 Task: Use Horse Whinny Effect in this video Movie B.mp4
Action: Mouse moved to (281, 127)
Screenshot: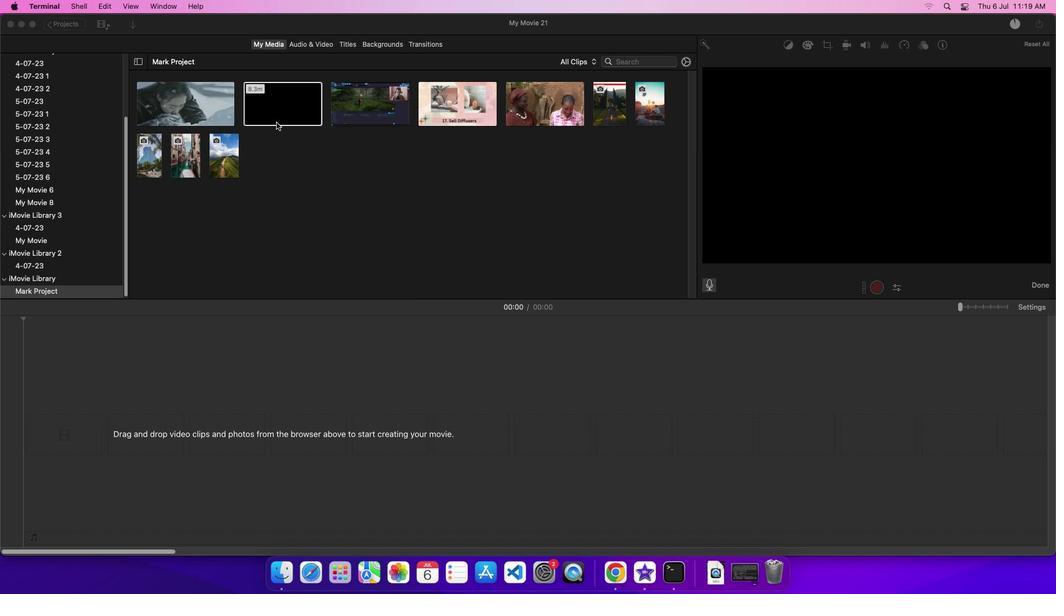 
Action: Mouse pressed left at (281, 127)
Screenshot: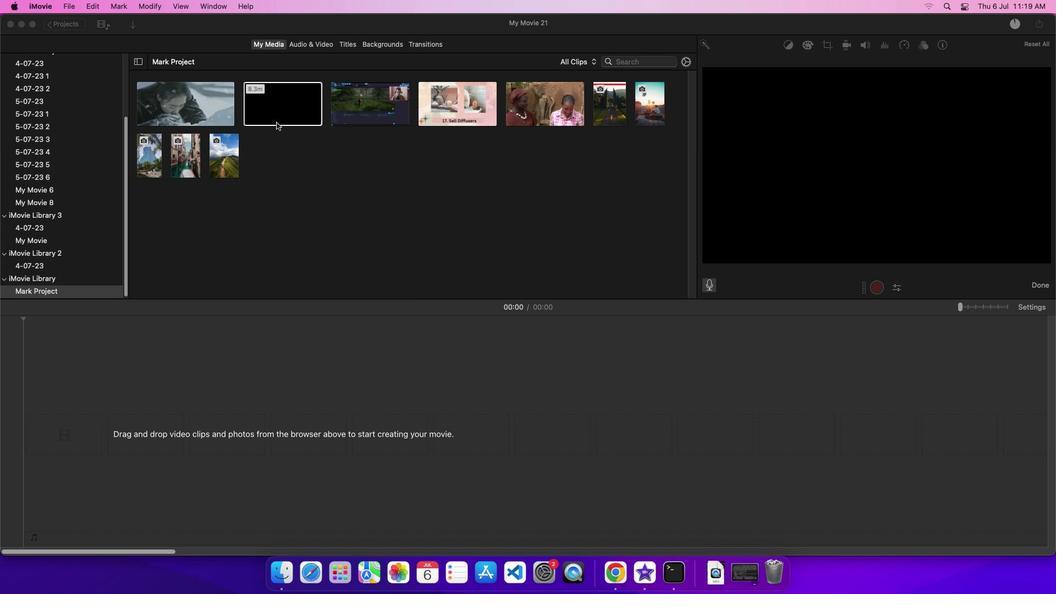 
Action: Mouse moved to (297, 103)
Screenshot: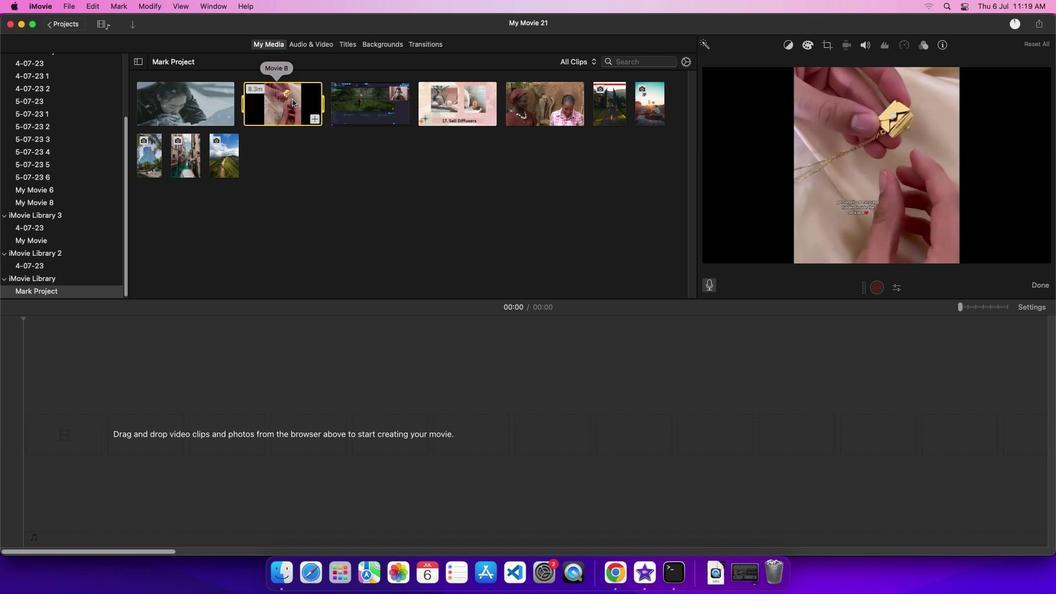 
Action: Mouse pressed left at (297, 103)
Screenshot: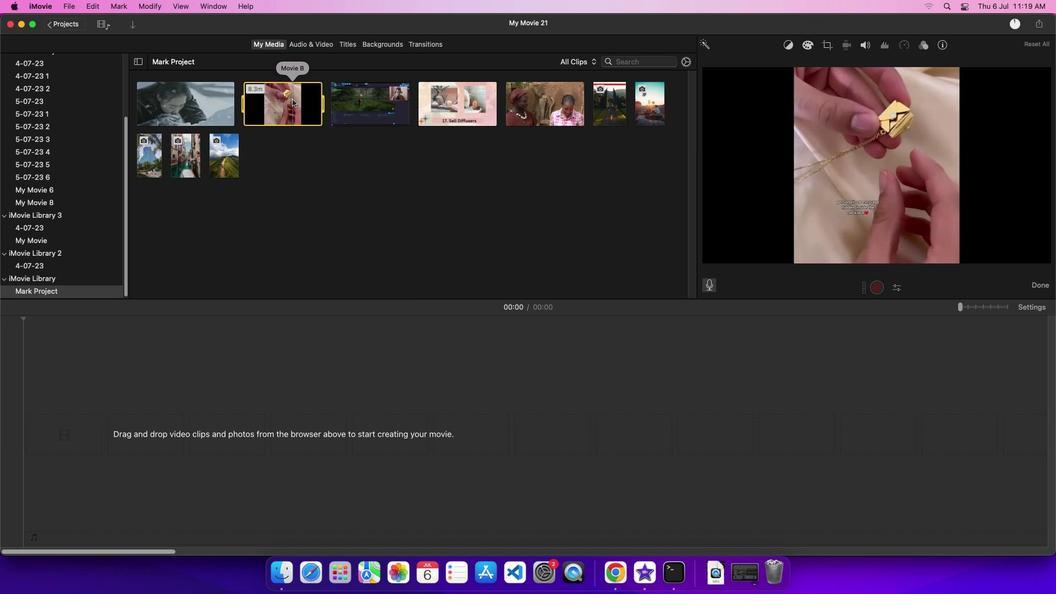 
Action: Mouse moved to (315, 47)
Screenshot: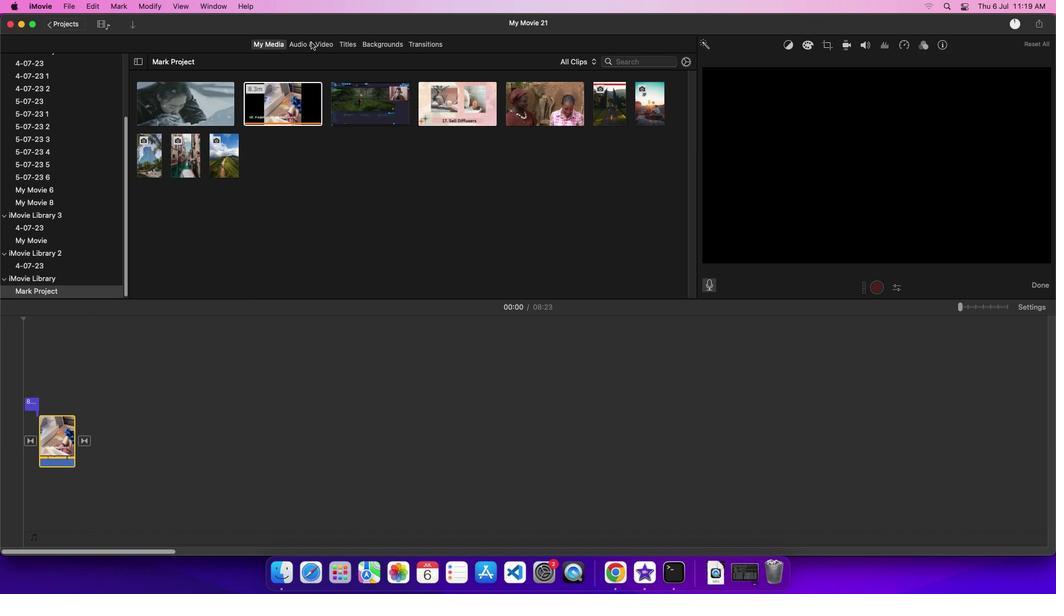 
Action: Mouse pressed left at (315, 47)
Screenshot: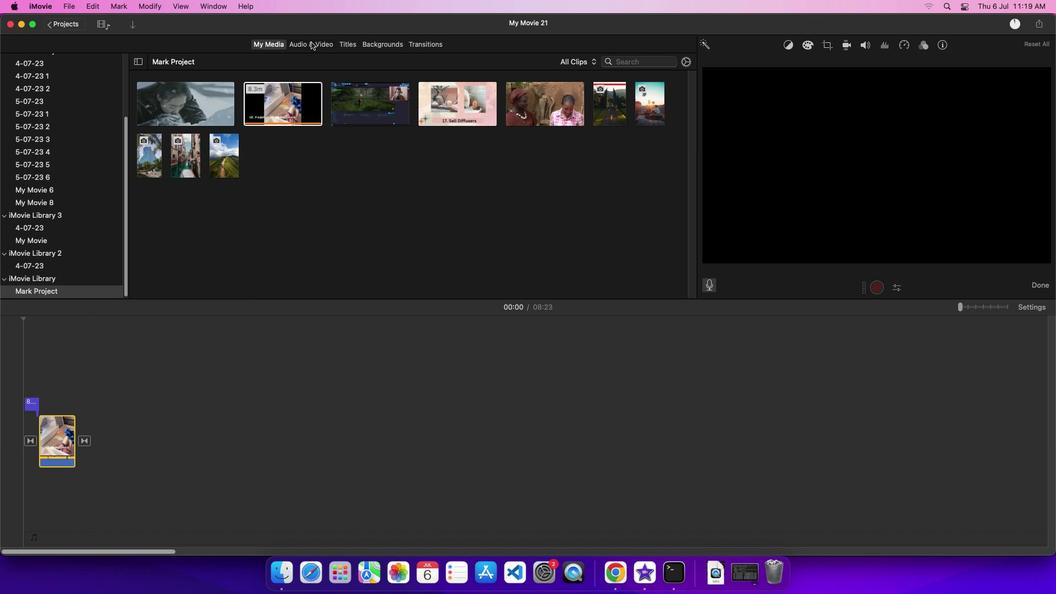 
Action: Mouse moved to (98, 106)
Screenshot: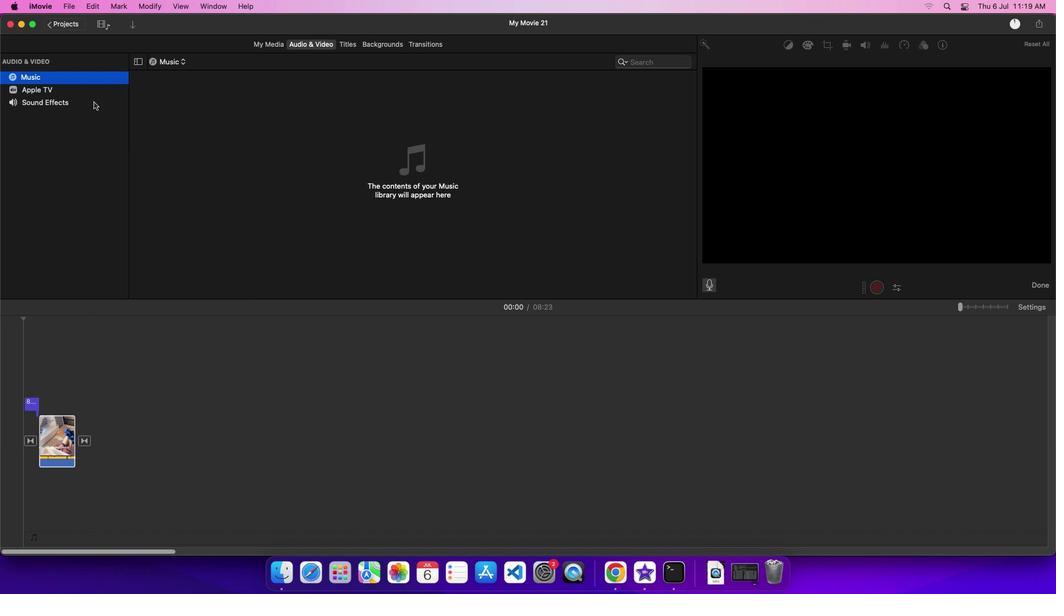 
Action: Mouse pressed left at (98, 106)
Screenshot: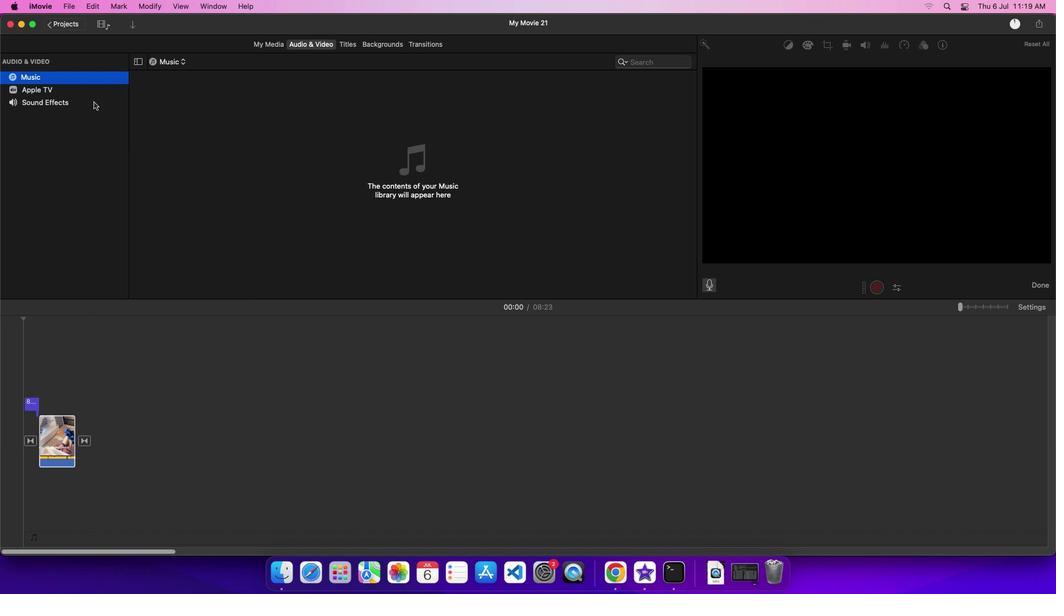 
Action: Mouse moved to (192, 227)
Screenshot: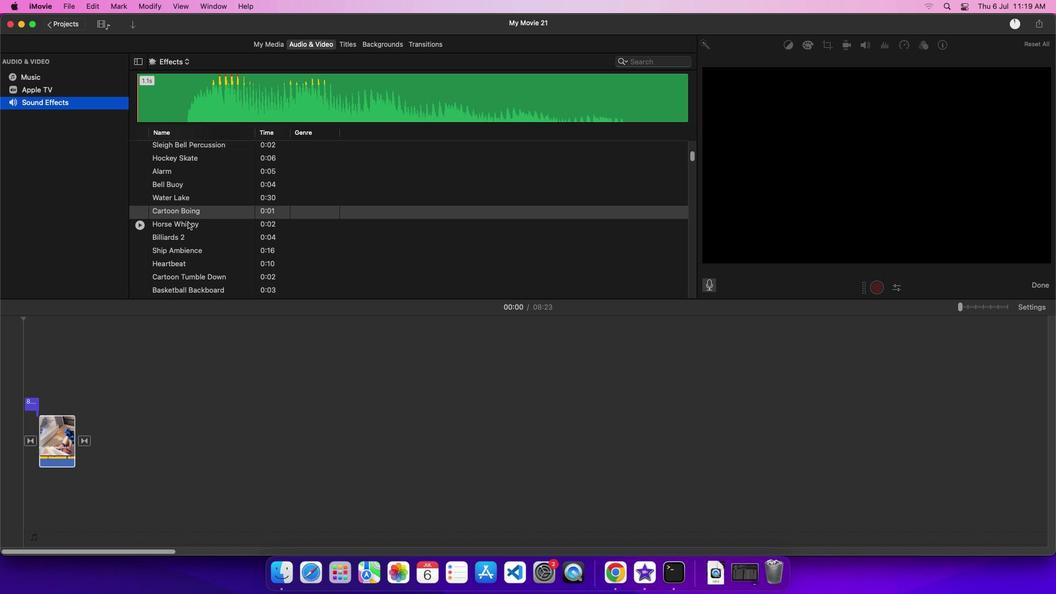 
Action: Mouse pressed left at (192, 227)
Screenshot: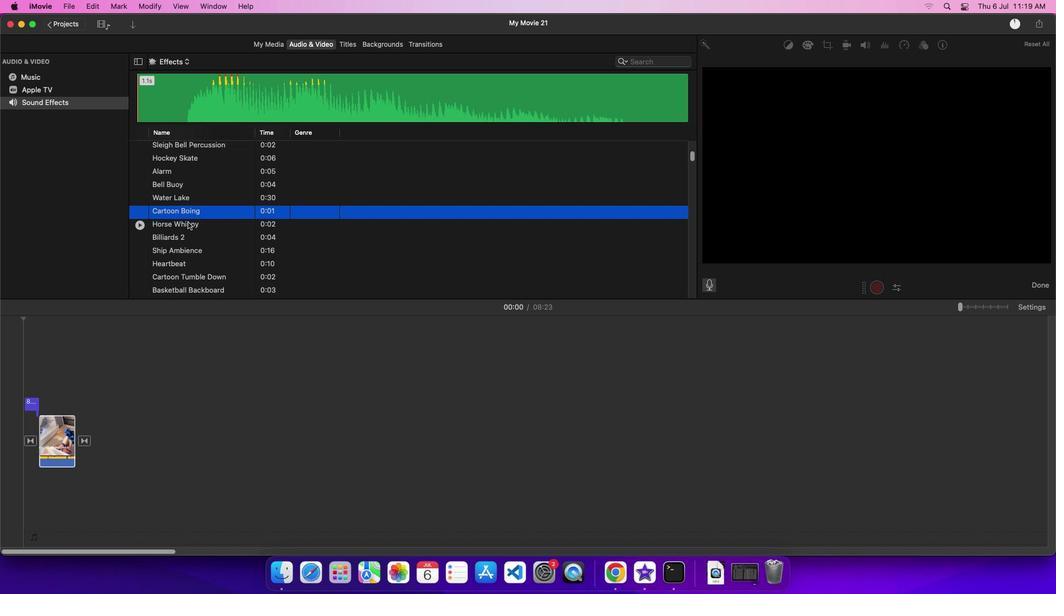 
Action: Mouse moved to (218, 227)
Screenshot: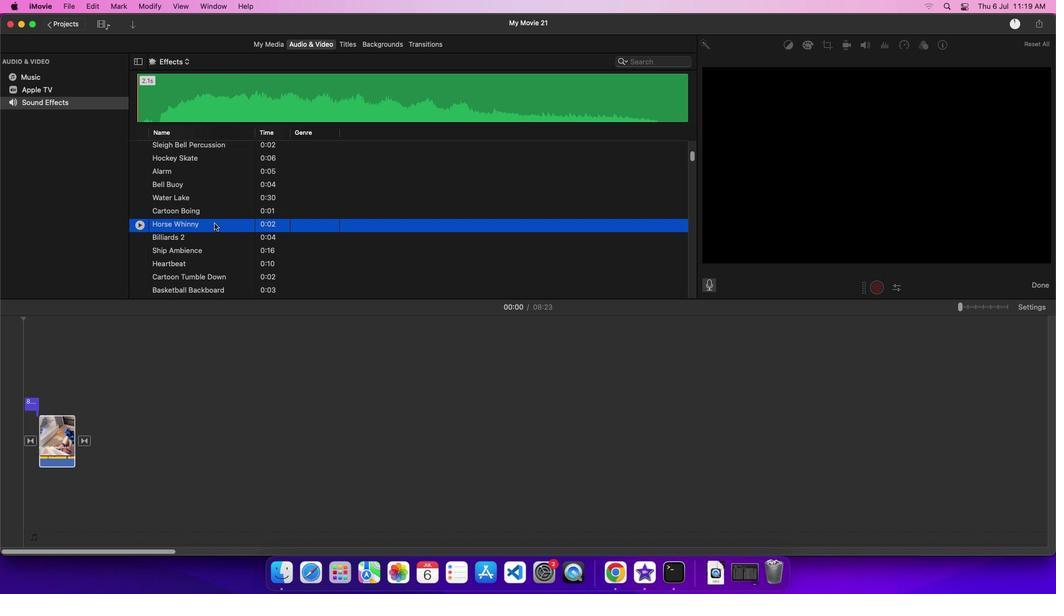 
Action: Mouse pressed left at (218, 227)
Screenshot: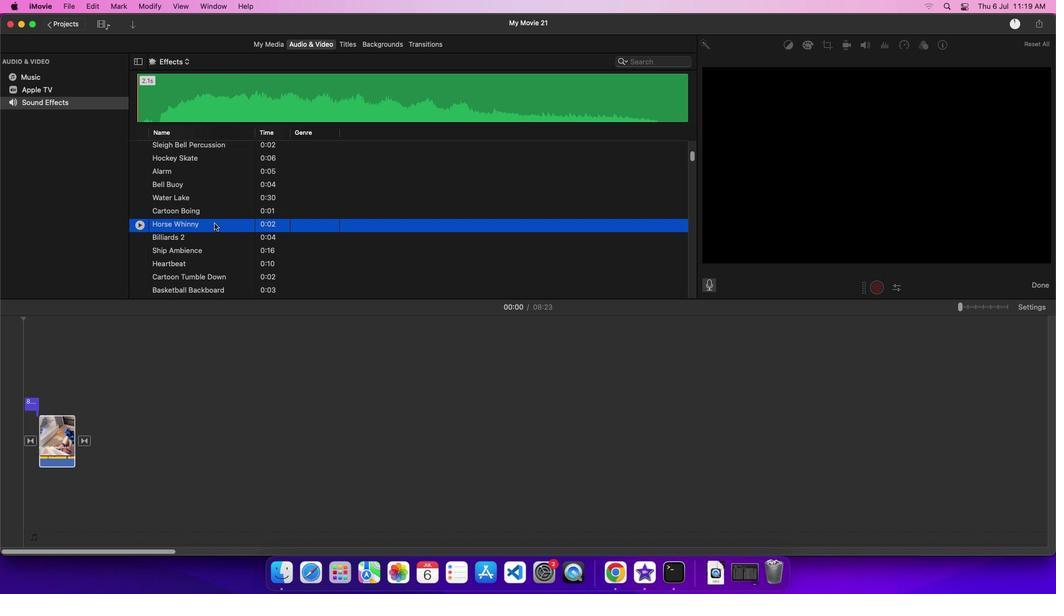 
Action: Mouse moved to (75, 502)
Screenshot: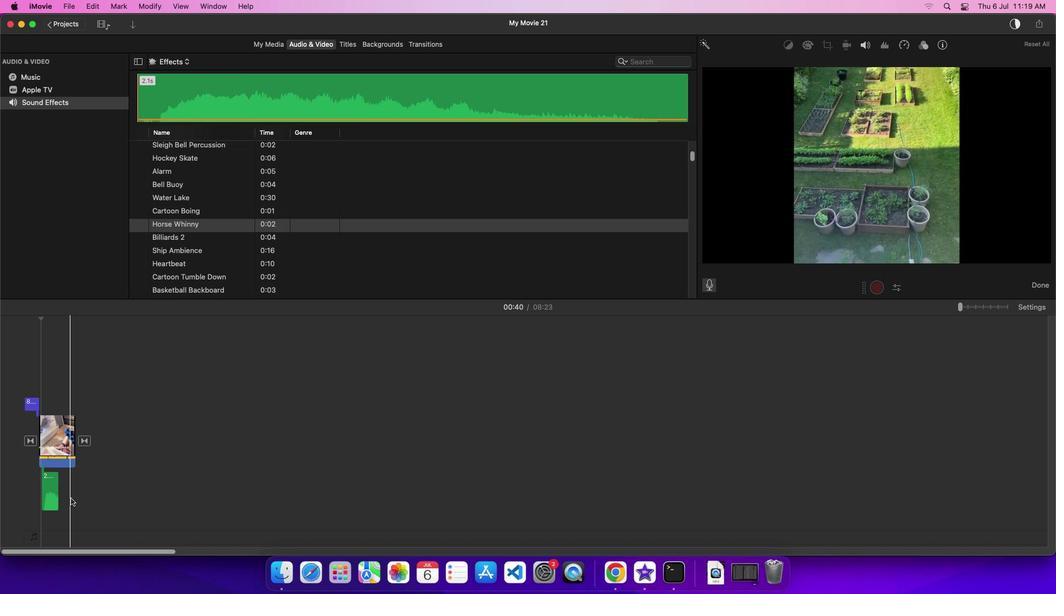 
